 Task: Compose an email with emojis and undo the send.
Action: Mouse moved to (294, 216)
Screenshot: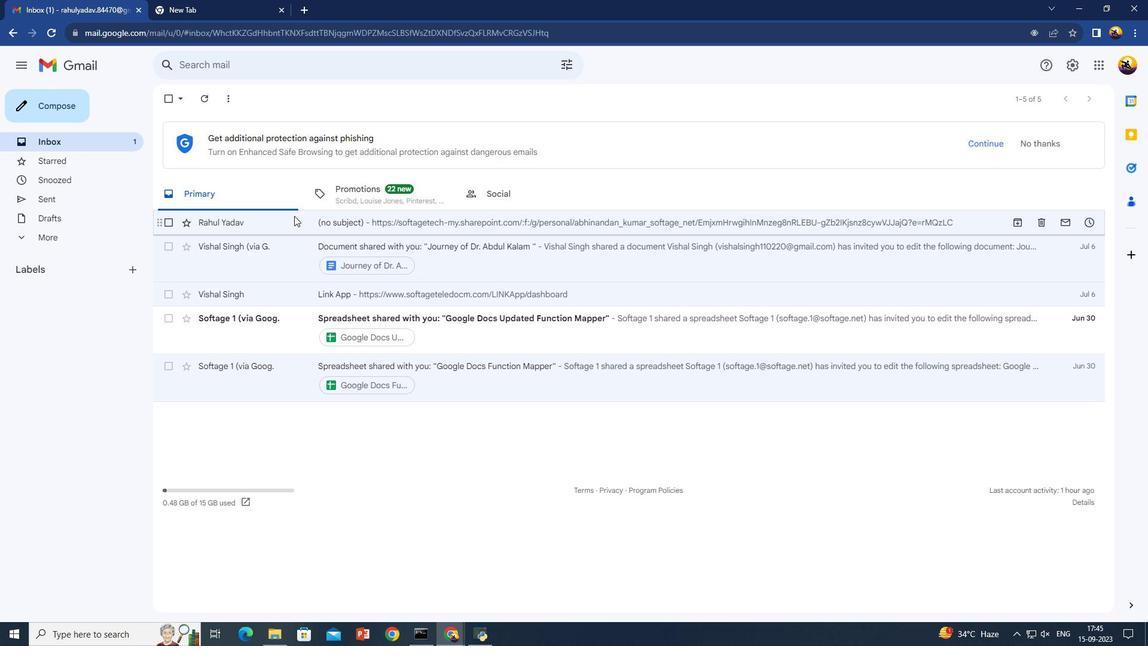 
Action: Mouse pressed left at (294, 216)
Screenshot: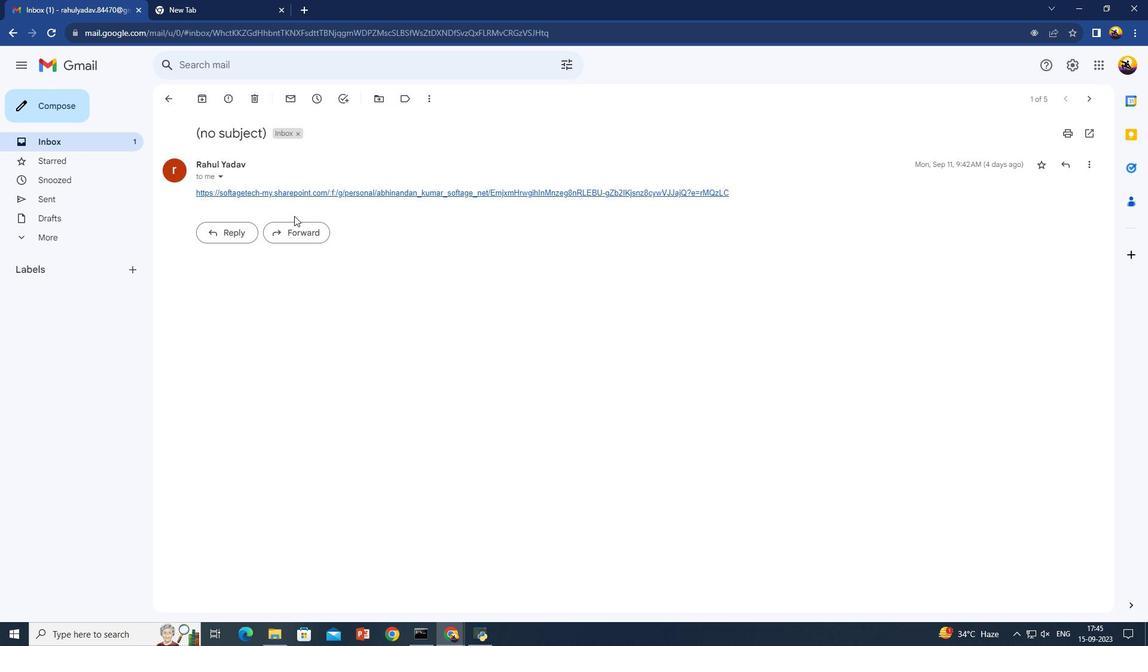 
Action: Mouse moved to (82, 106)
Screenshot: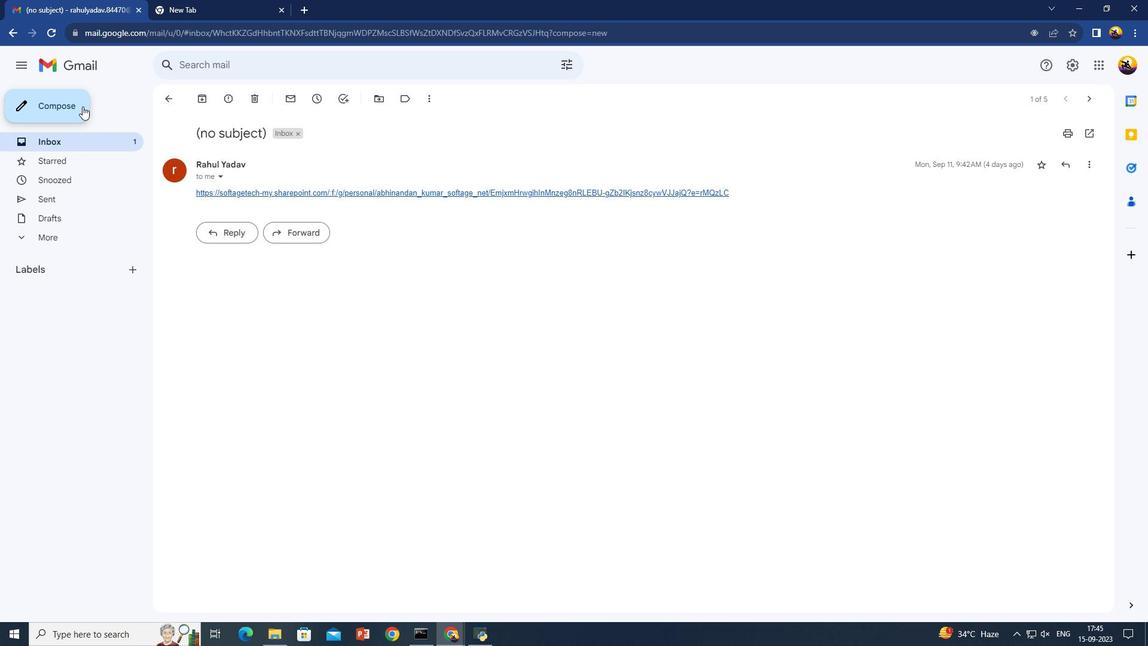 
Action: Mouse pressed left at (82, 106)
Screenshot: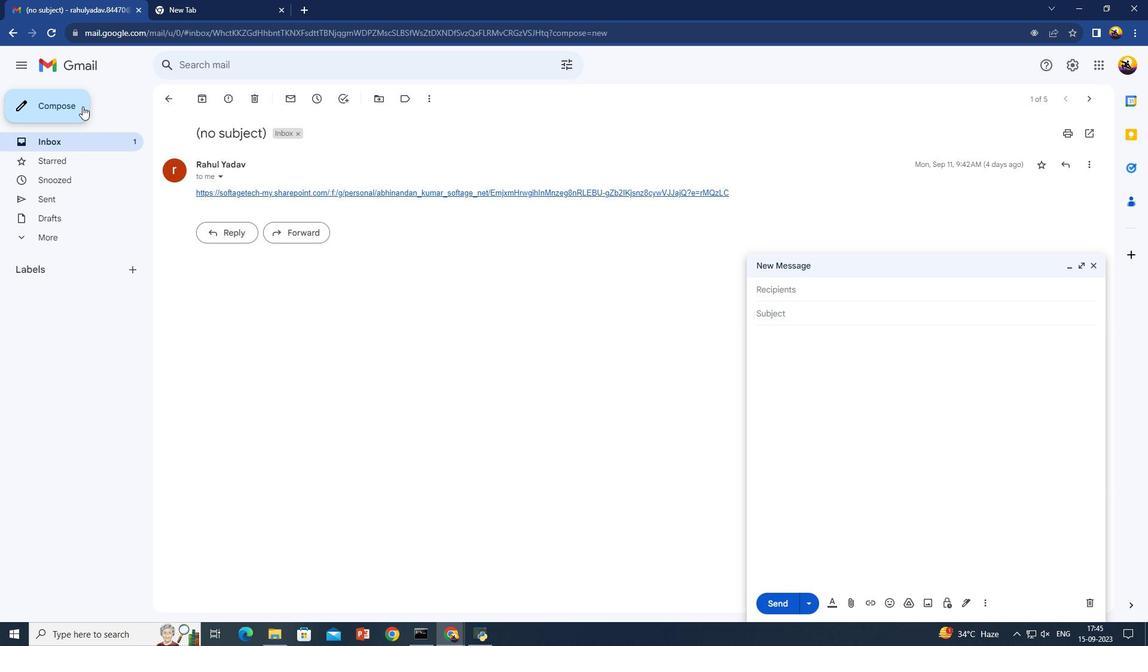 
Action: Mouse moved to (827, 293)
Screenshot: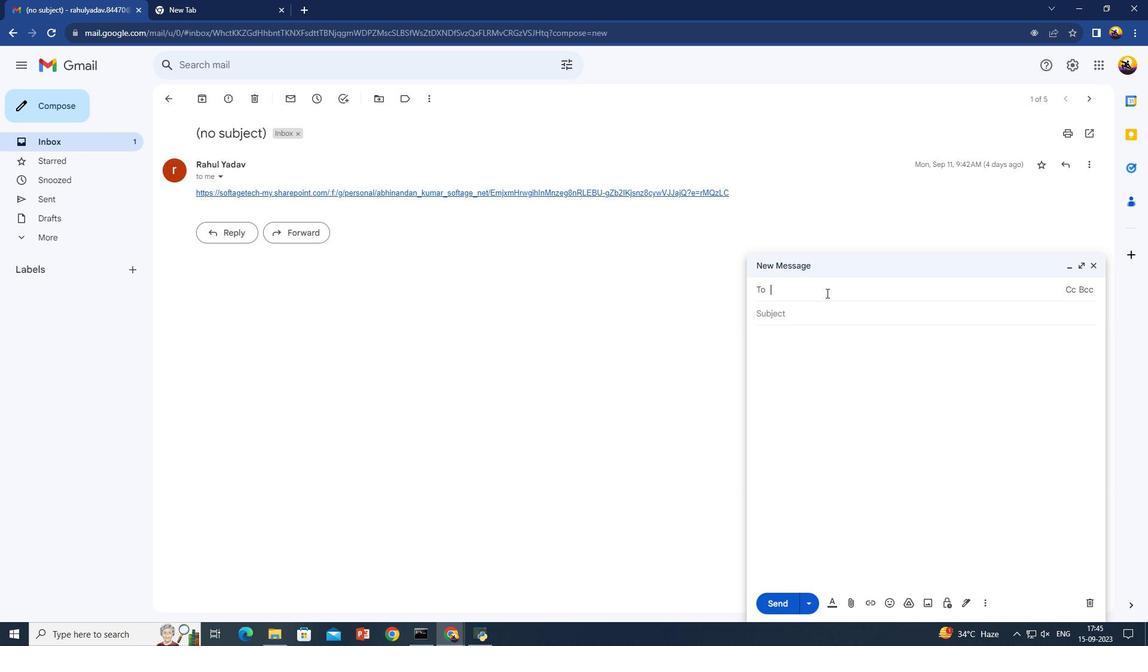 
Action: Mouse pressed left at (827, 293)
Screenshot: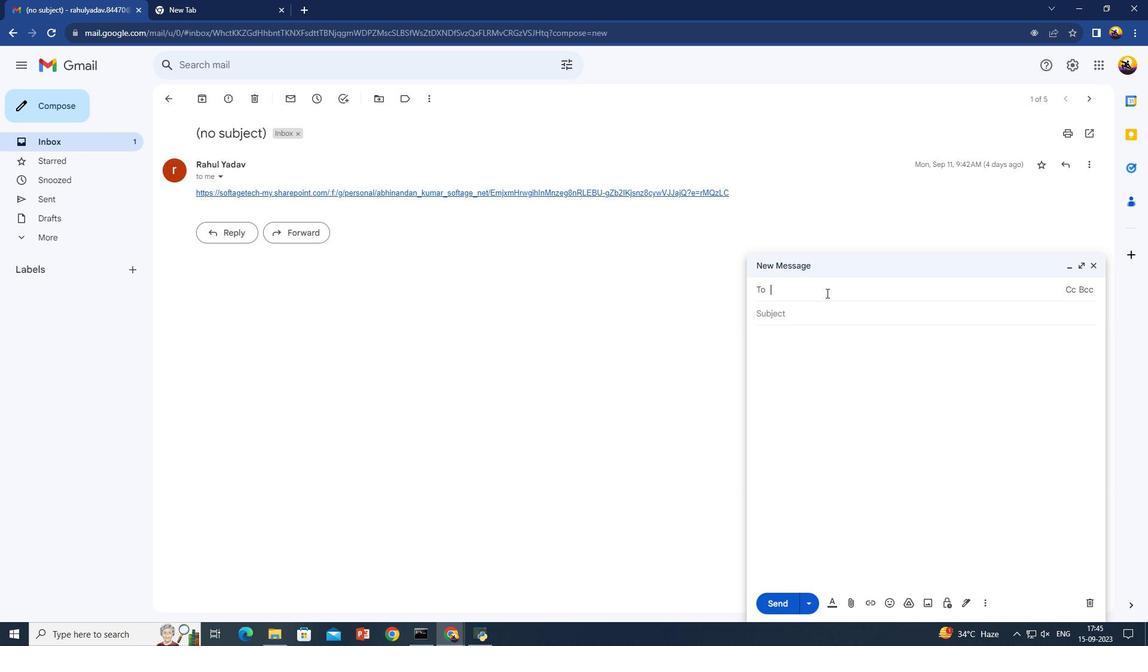 
Action: Mouse moved to (827, 293)
Screenshot: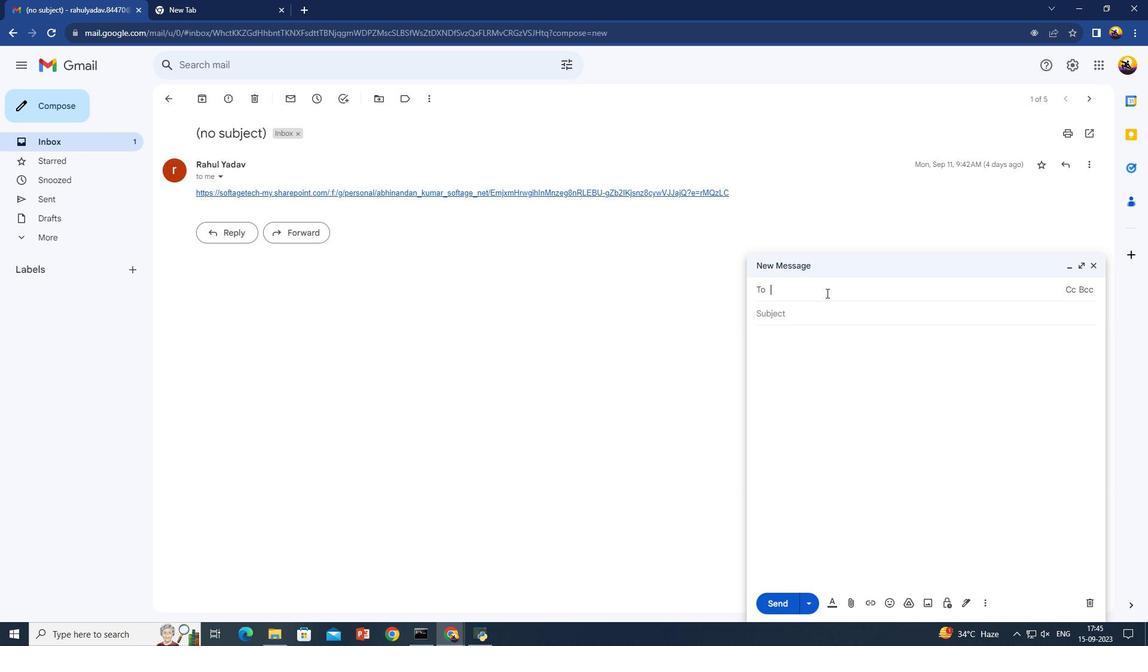 
Action: Key pressed softage.1<Key.shift><Key.shift><Key.shift>@softage.net
Screenshot: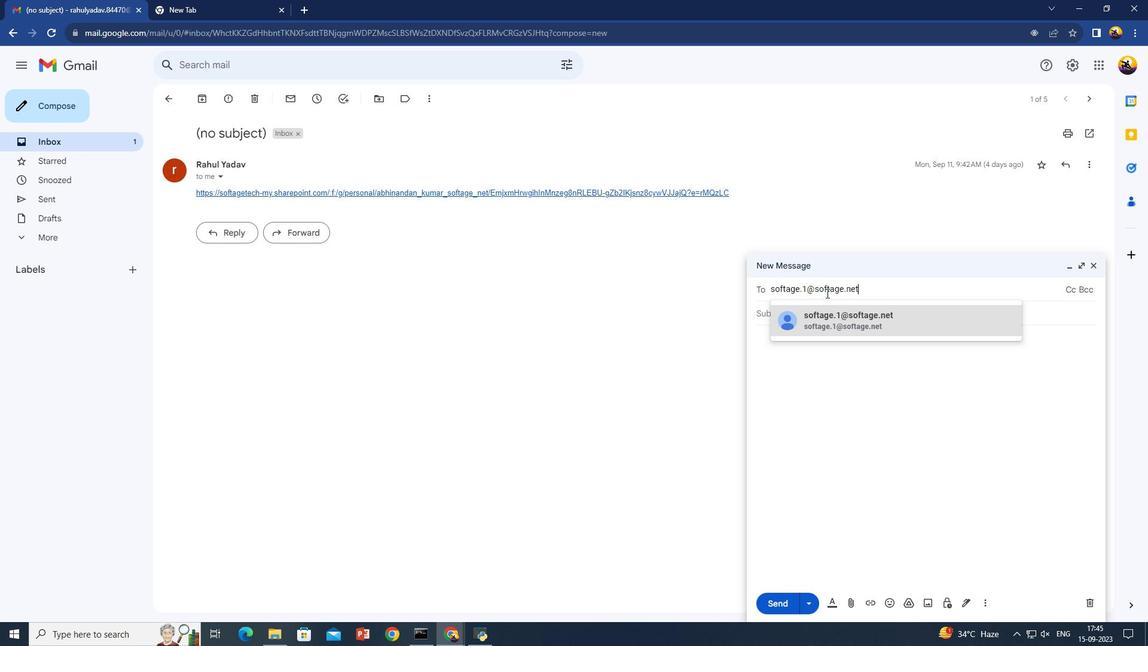 
Action: Mouse moved to (835, 323)
Screenshot: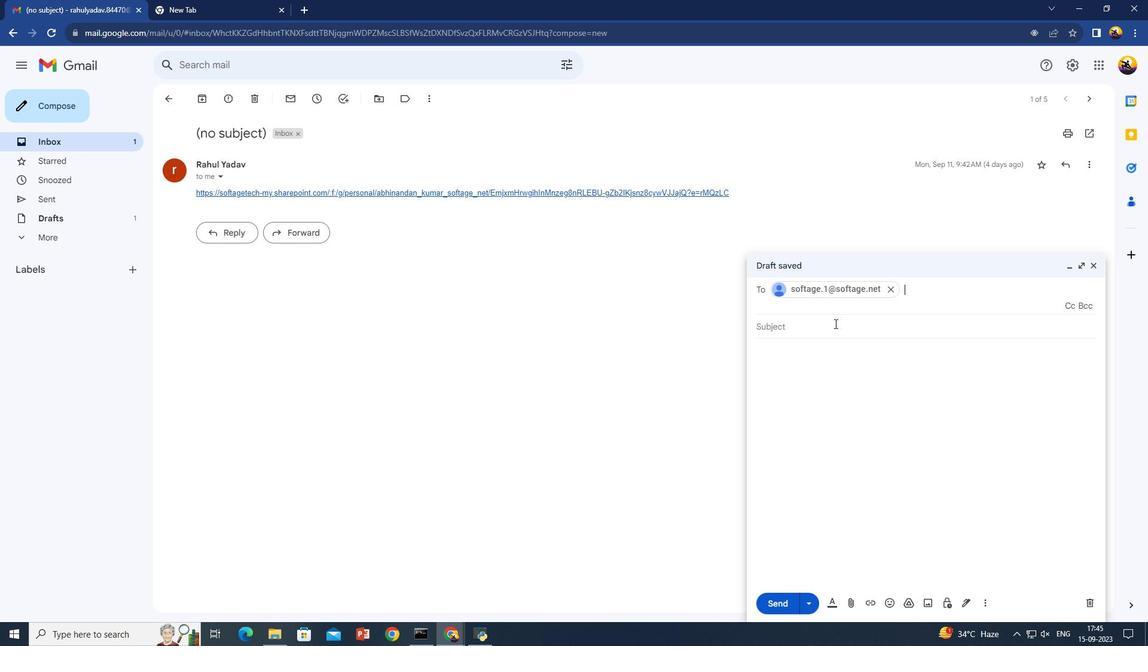 
Action: Mouse pressed left at (835, 323)
Screenshot: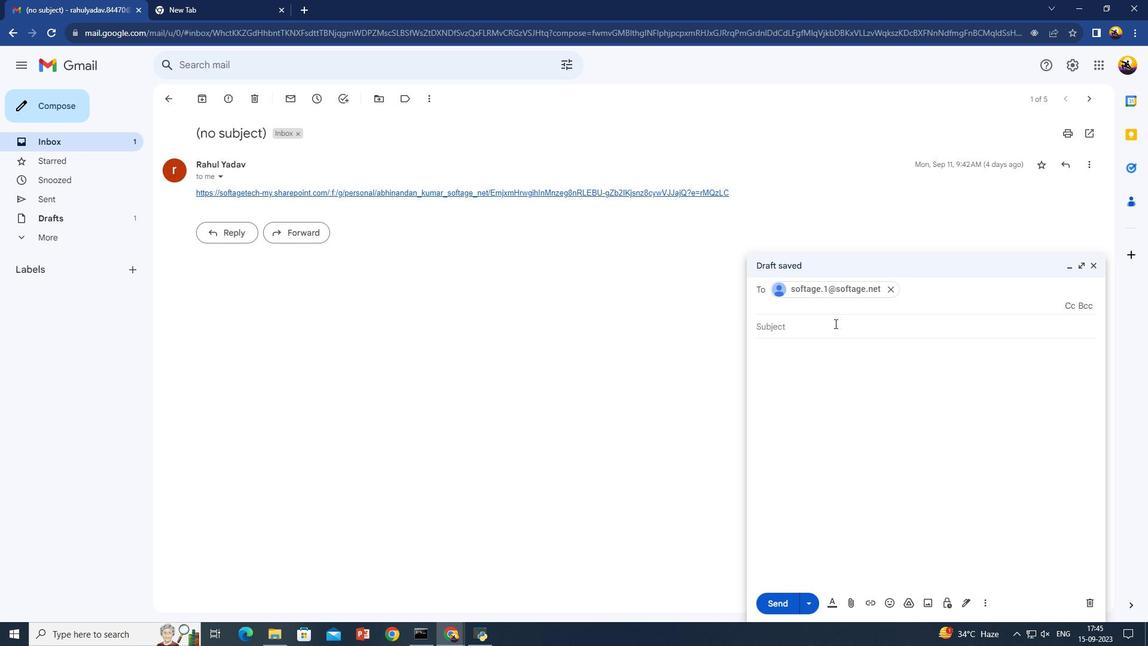 
Action: Mouse moved to (822, 361)
Screenshot: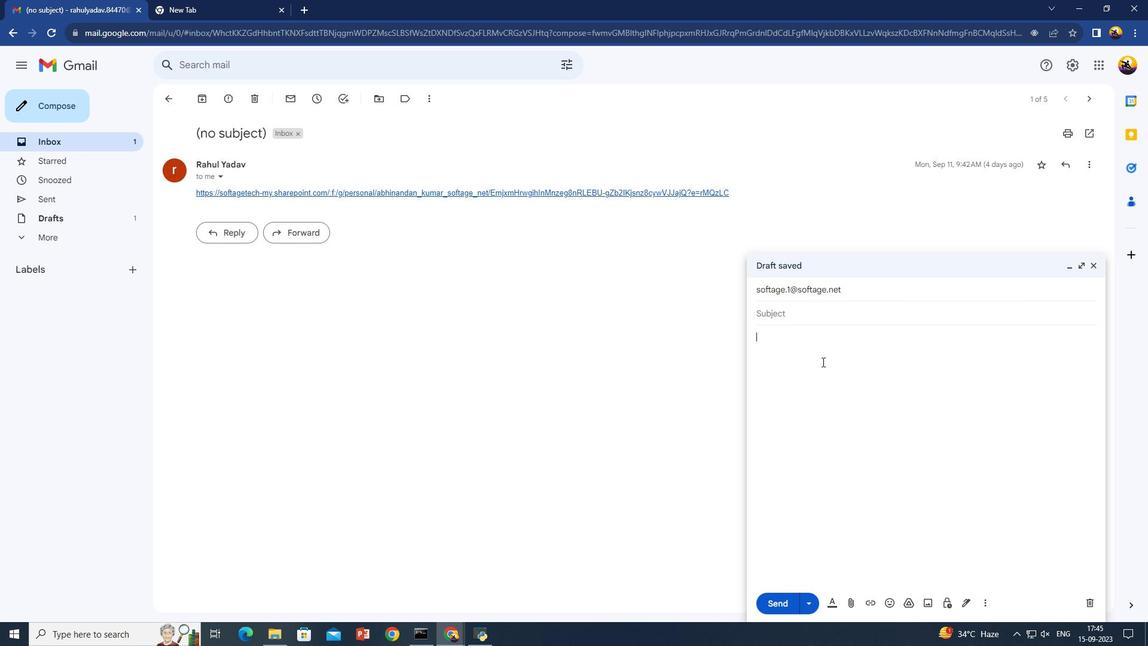 
Action: Mouse pressed left at (822, 361)
Screenshot: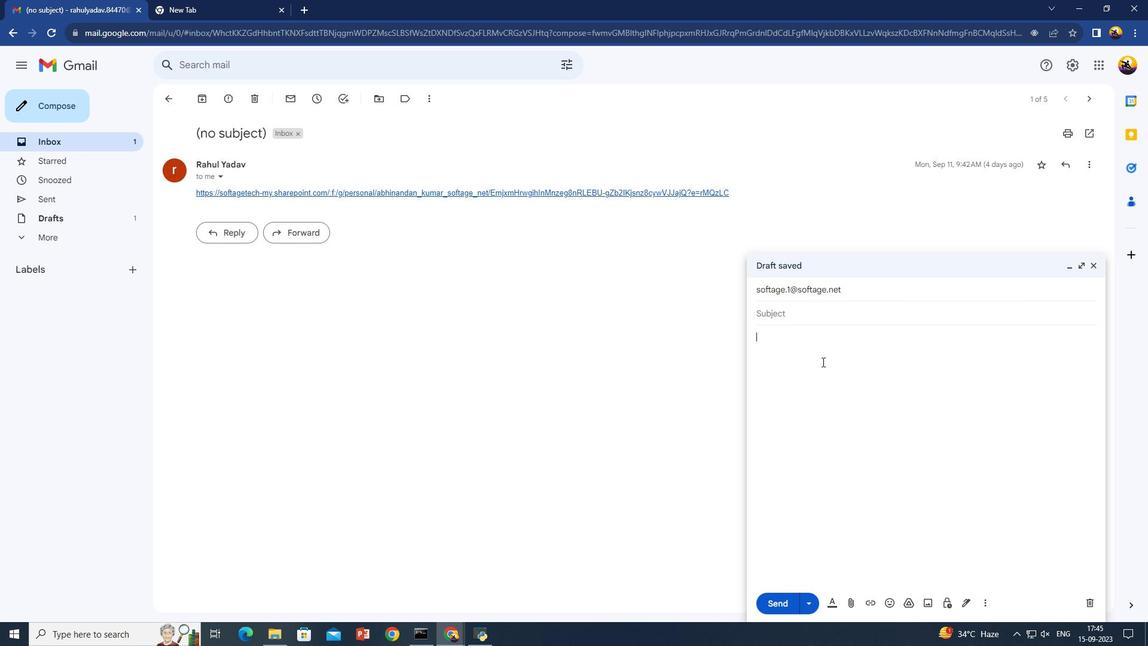 
Action: Mouse moved to (887, 603)
Screenshot: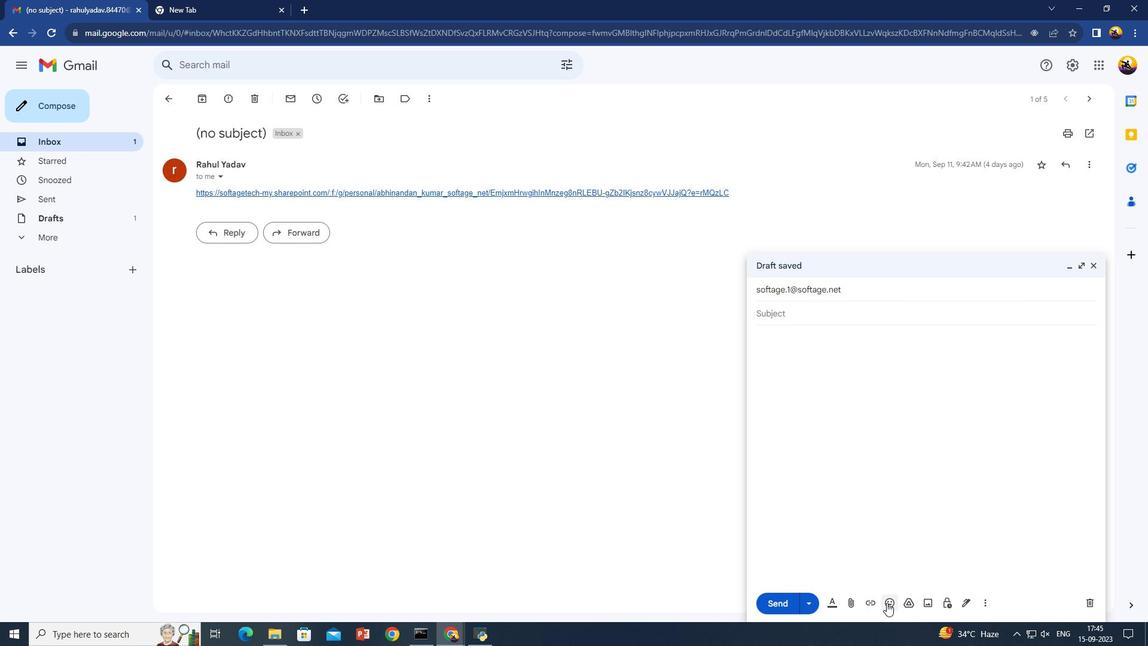 
Action: Mouse pressed left at (887, 603)
Screenshot: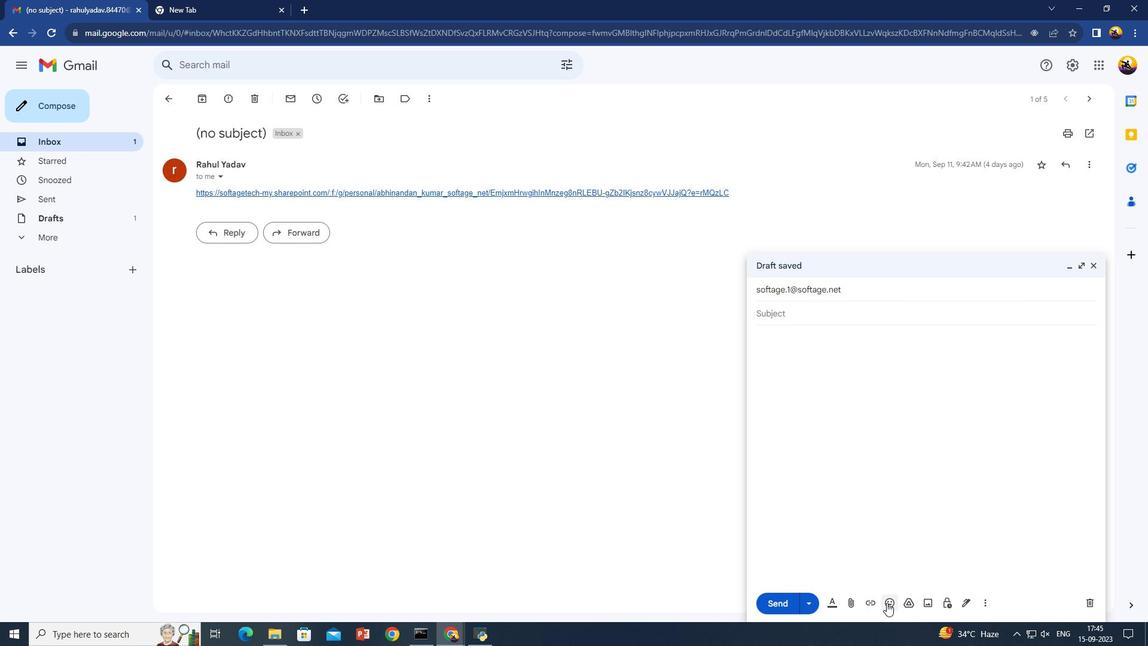 
Action: Mouse moved to (847, 530)
Screenshot: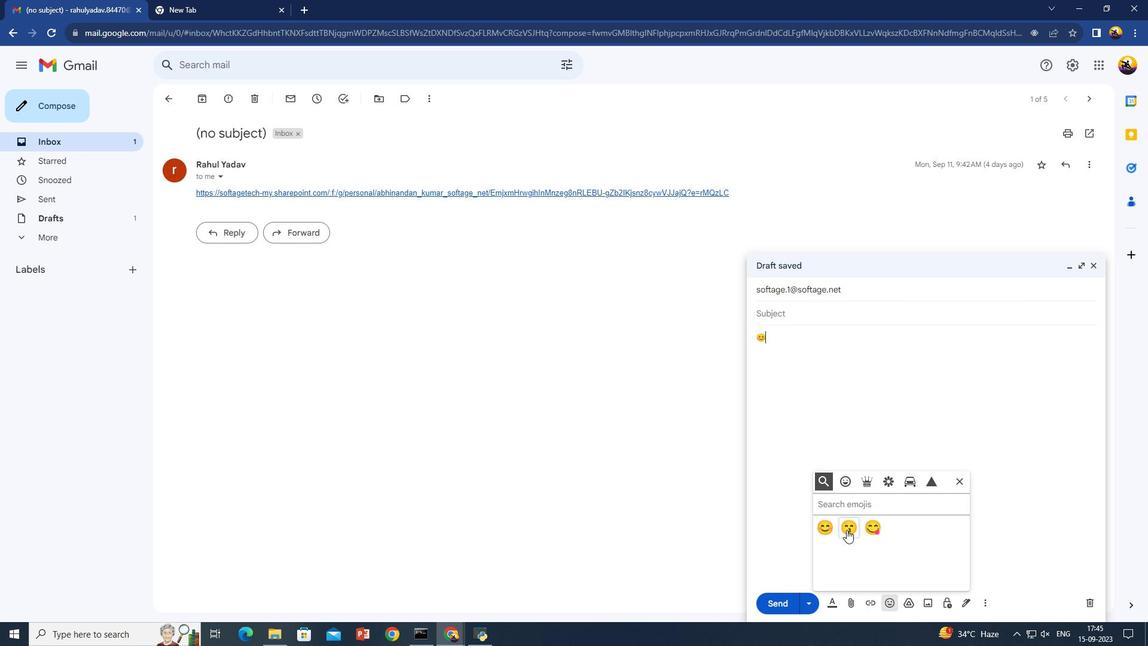 
Action: Mouse pressed left at (847, 530)
Screenshot: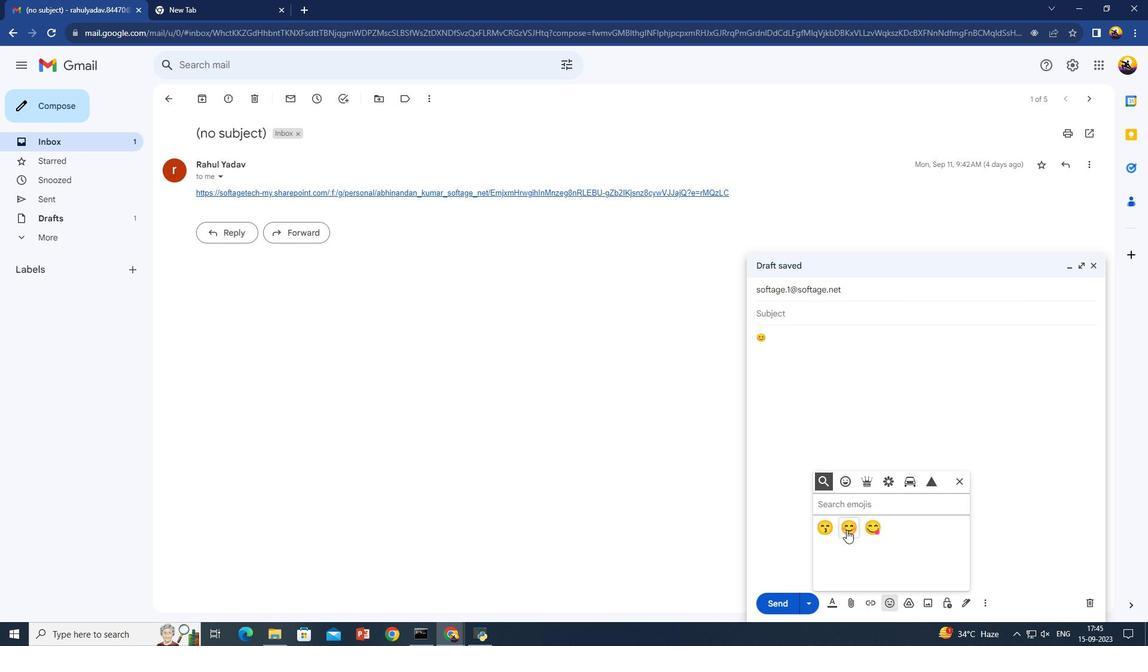 
Action: Mouse pressed left at (847, 530)
Screenshot: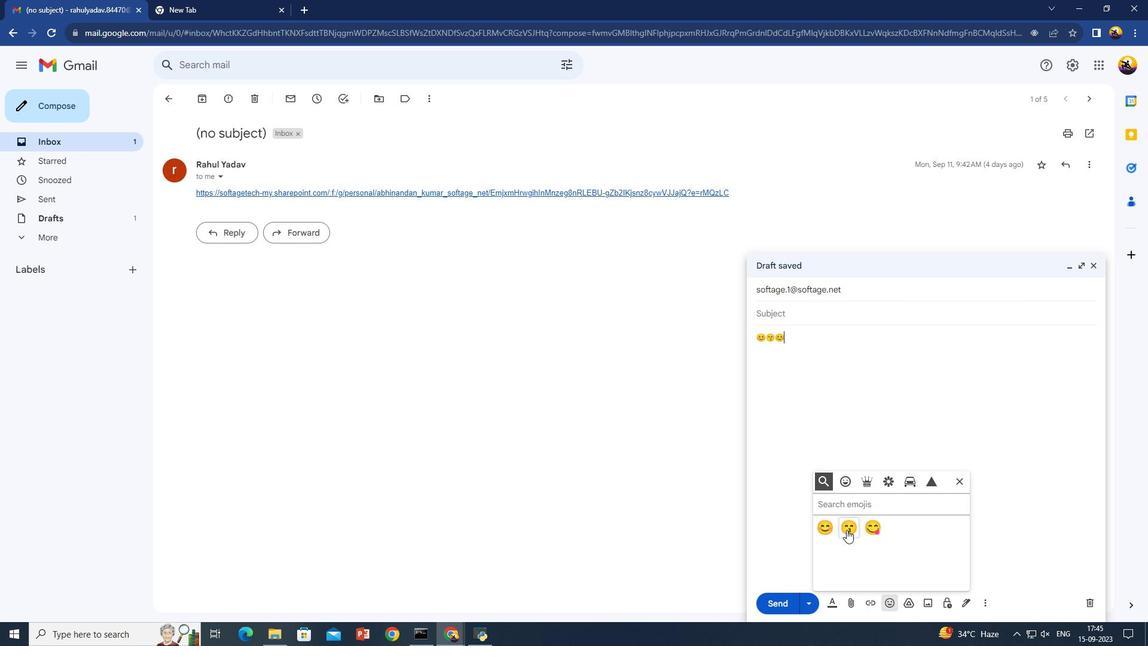 
Action: Mouse pressed left at (847, 530)
Screenshot: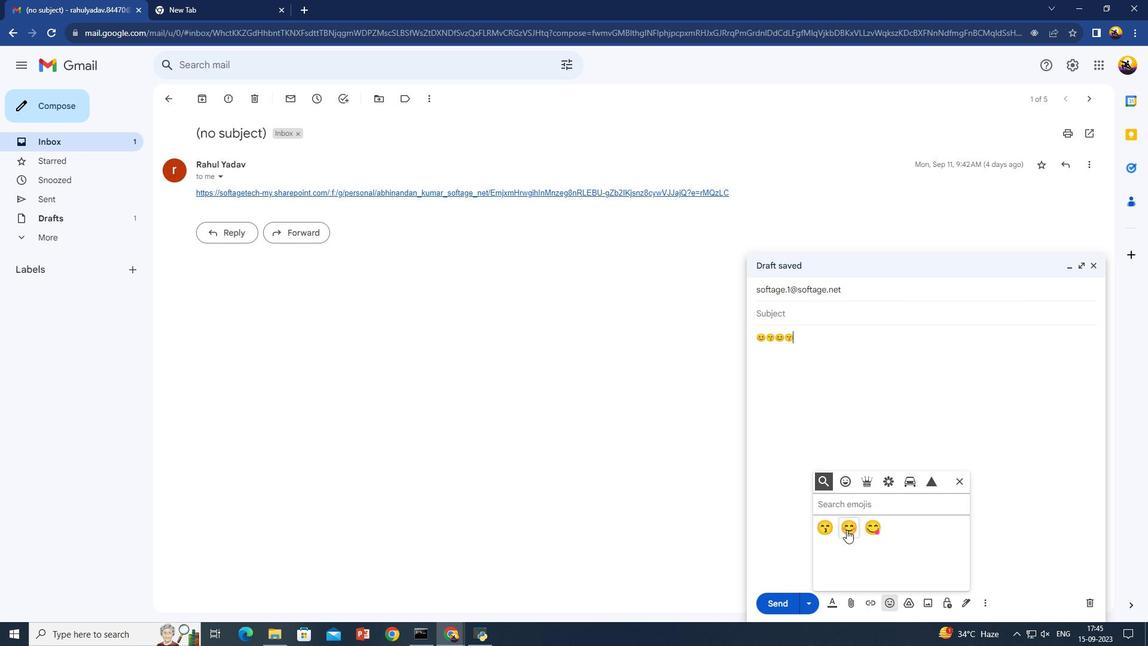 
Action: Mouse pressed left at (847, 530)
Screenshot: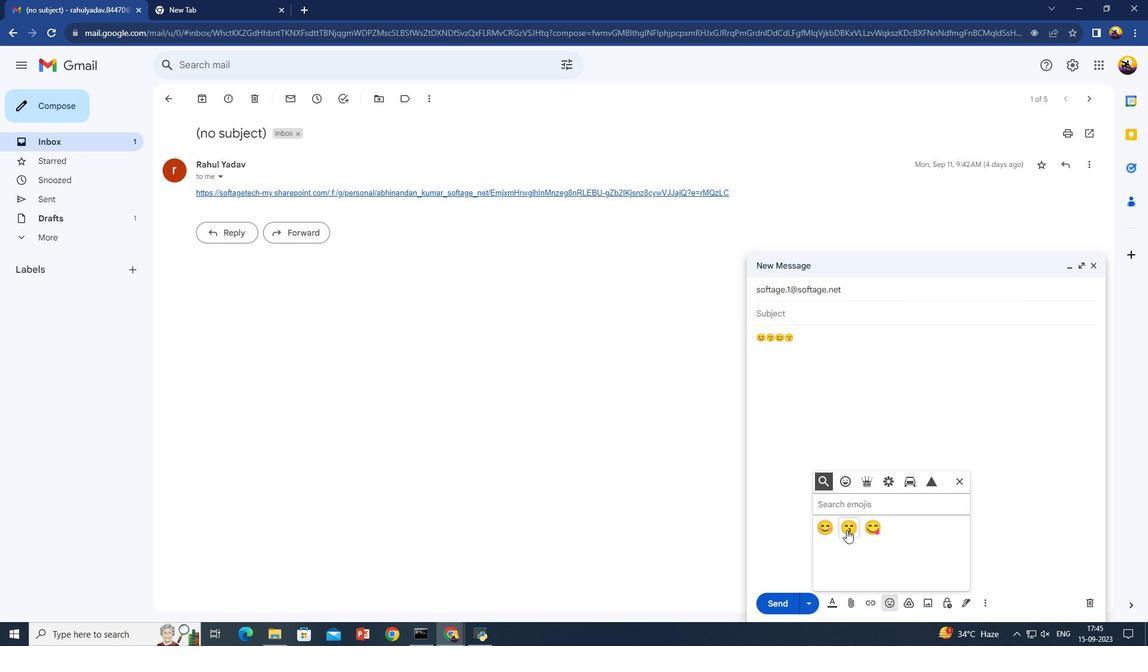 
Action: Mouse pressed left at (847, 530)
Screenshot: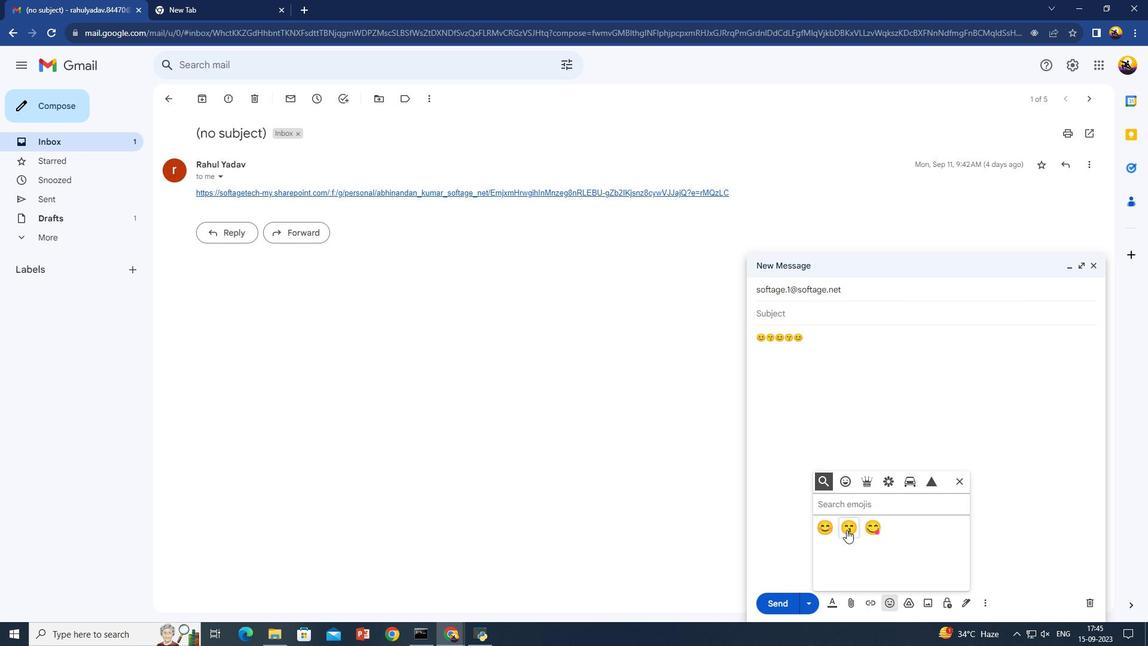 
Action: Mouse pressed left at (847, 530)
Screenshot: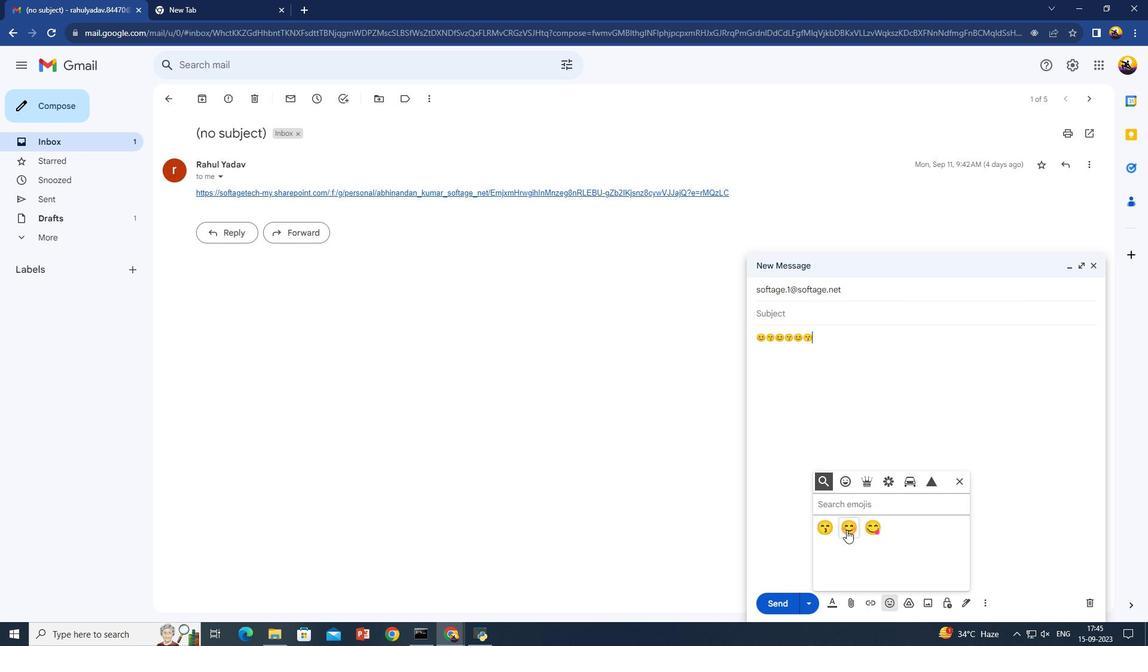 
Action: Mouse pressed left at (847, 530)
Screenshot: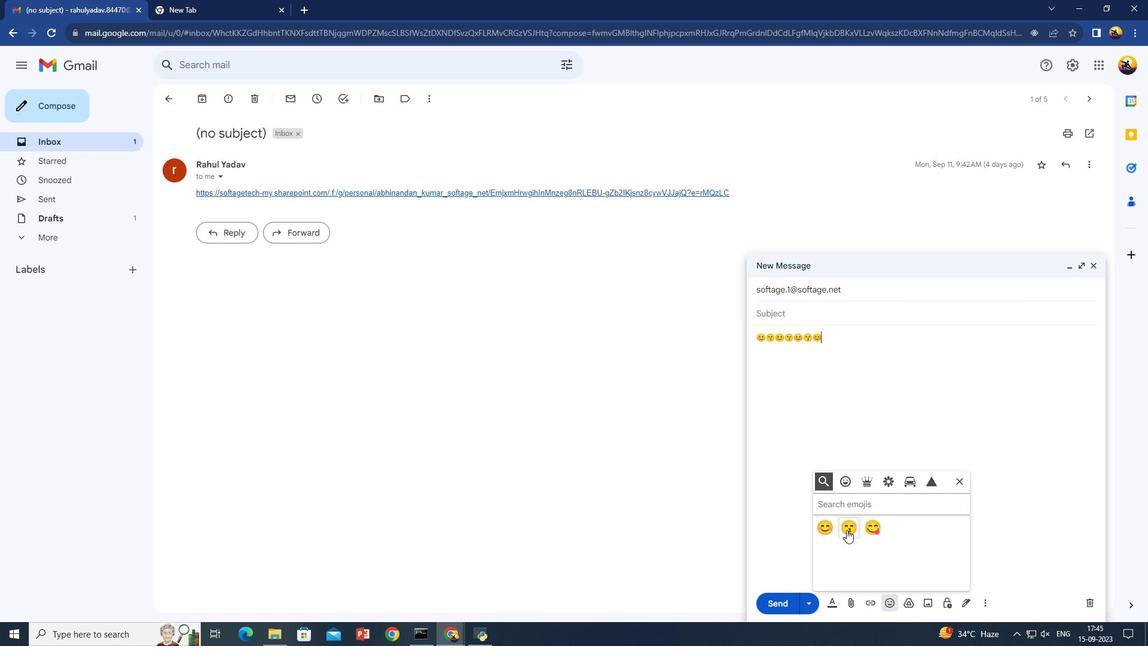 
Action: Mouse moved to (790, 605)
Screenshot: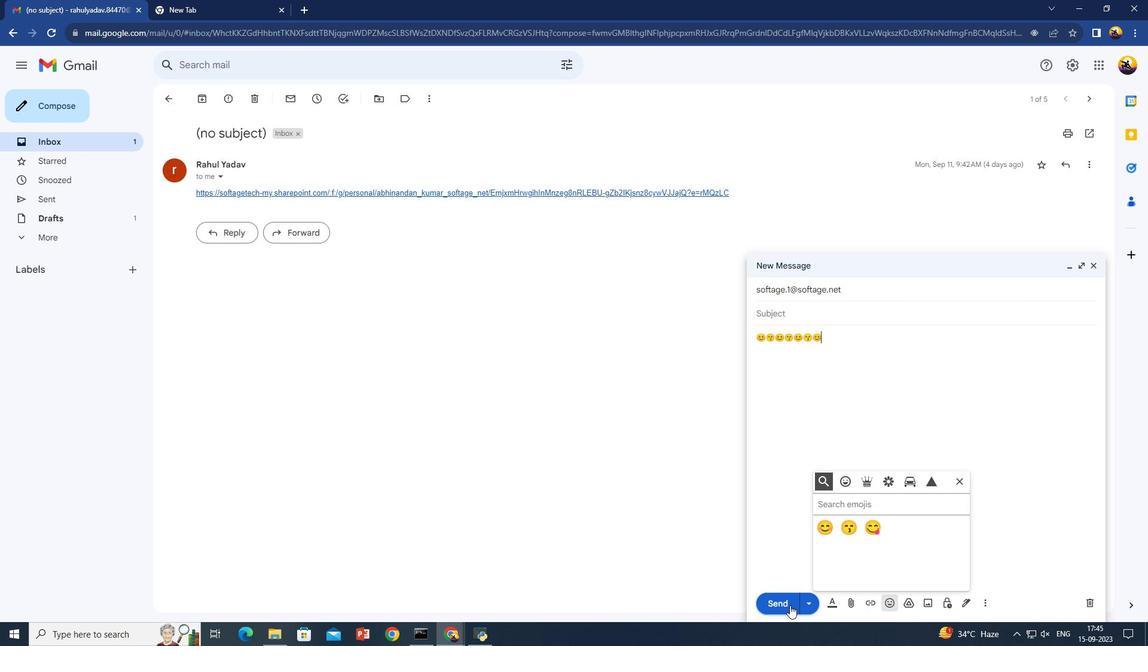 
Action: Mouse pressed left at (790, 605)
Screenshot: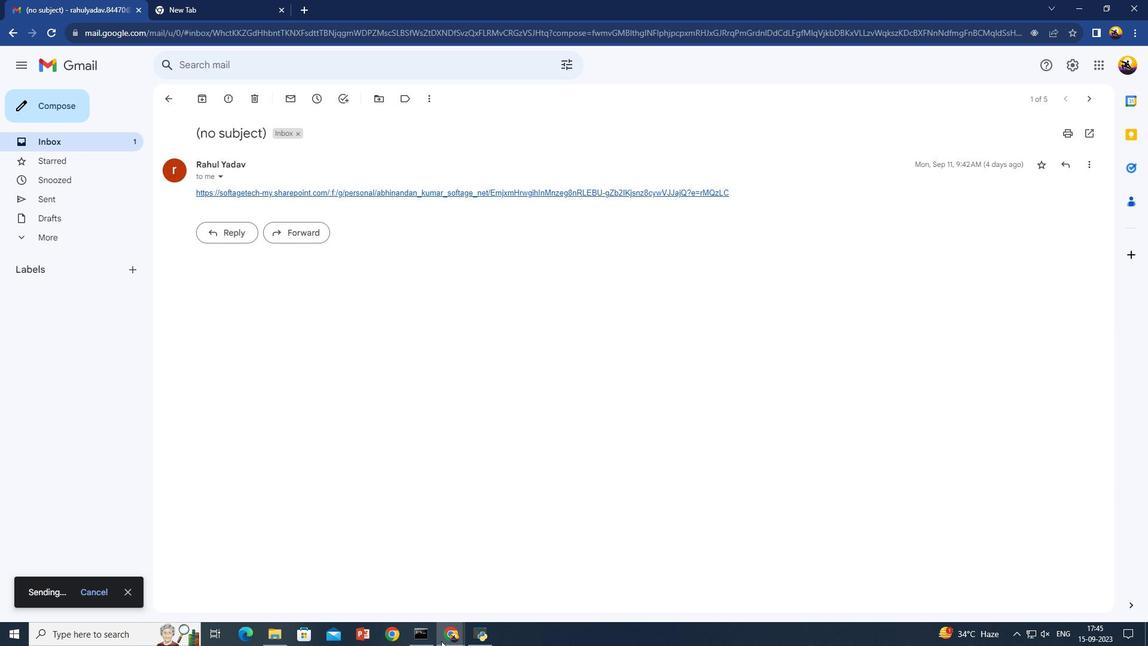 
Action: Mouse moved to (98, 591)
Screenshot: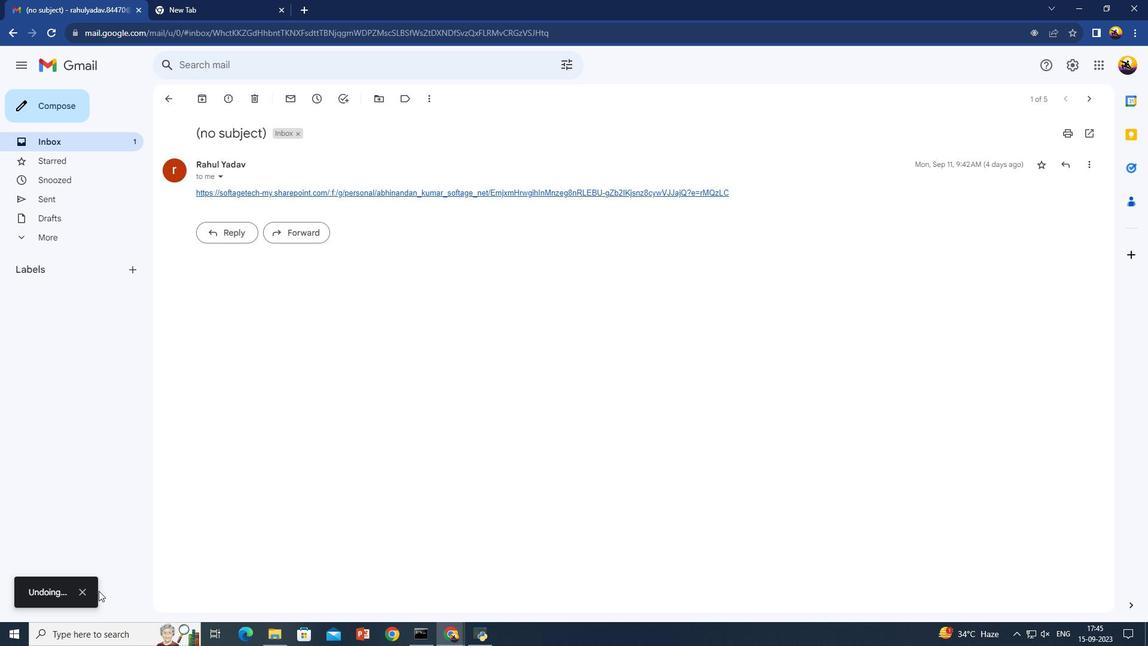 
Action: Mouse pressed left at (98, 591)
Screenshot: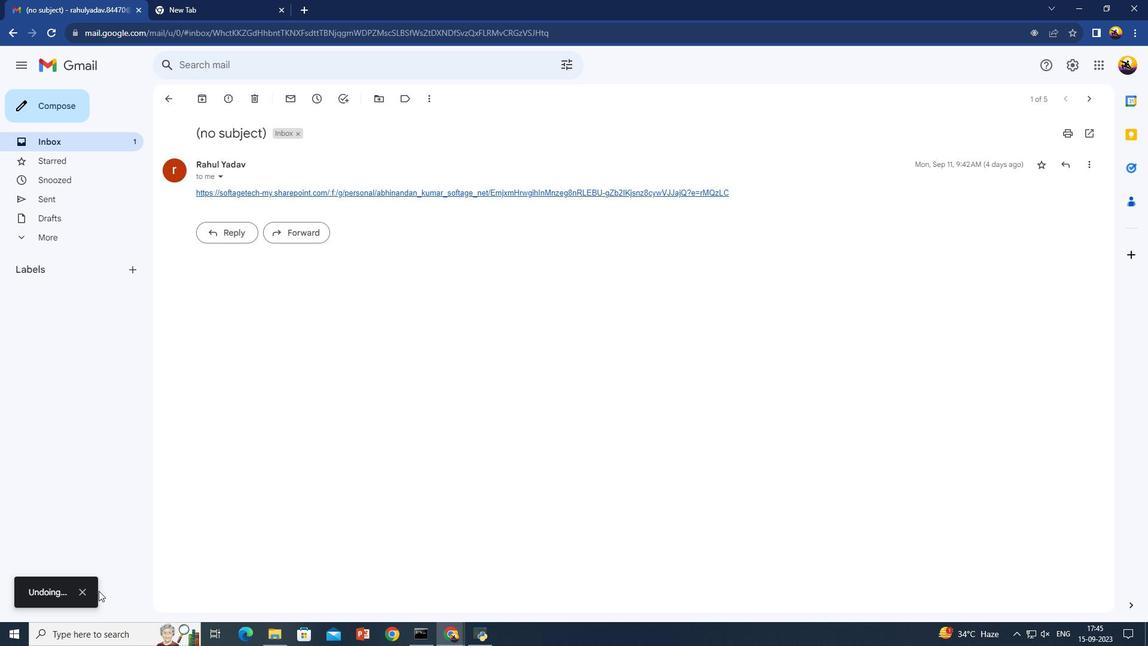 
